 Task: Add the task  Add support for speech-to-text and text-to-speech conversion to the section Discovery in the project WorkWave and add a Due Date to the respective task as 2023/12/02.
Action: Mouse moved to (386, 230)
Screenshot: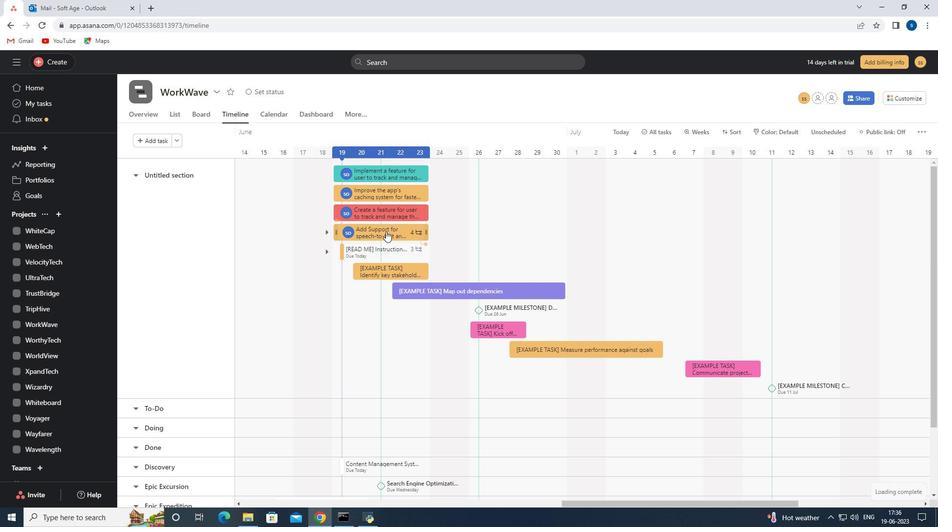 
Action: Mouse pressed left at (386, 230)
Screenshot: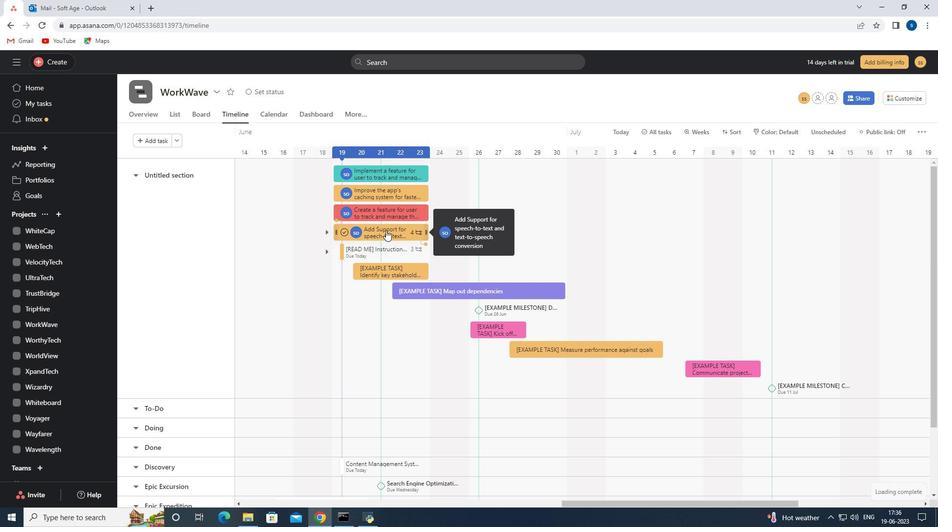 
Action: Mouse moved to (753, 246)
Screenshot: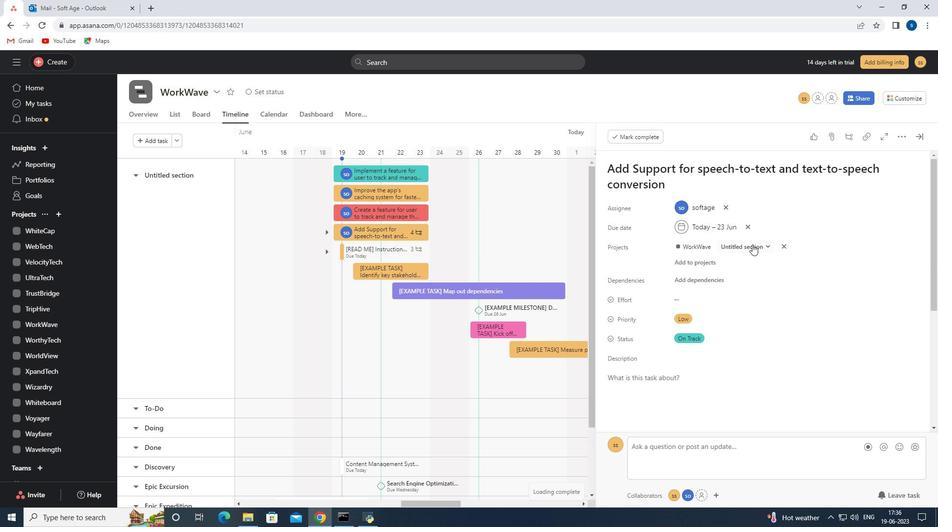
Action: Mouse pressed left at (753, 246)
Screenshot: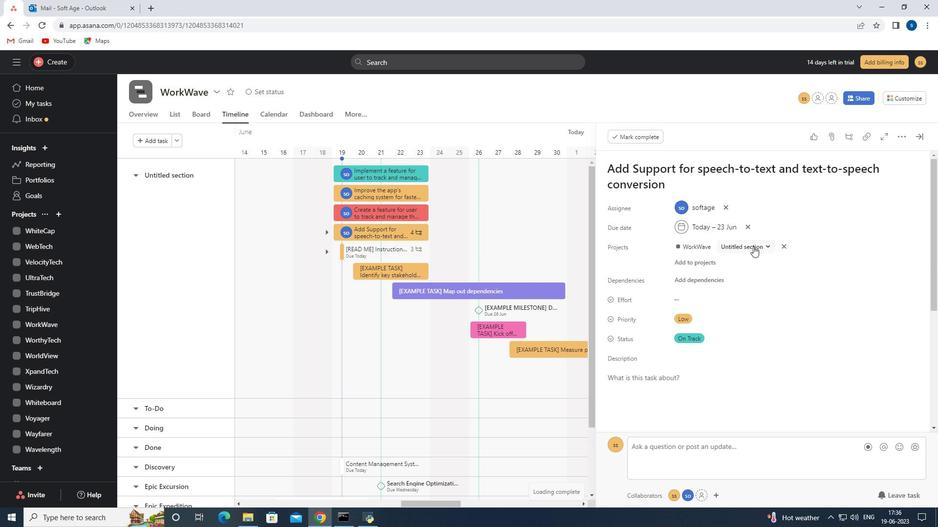 
Action: Mouse moved to (719, 340)
Screenshot: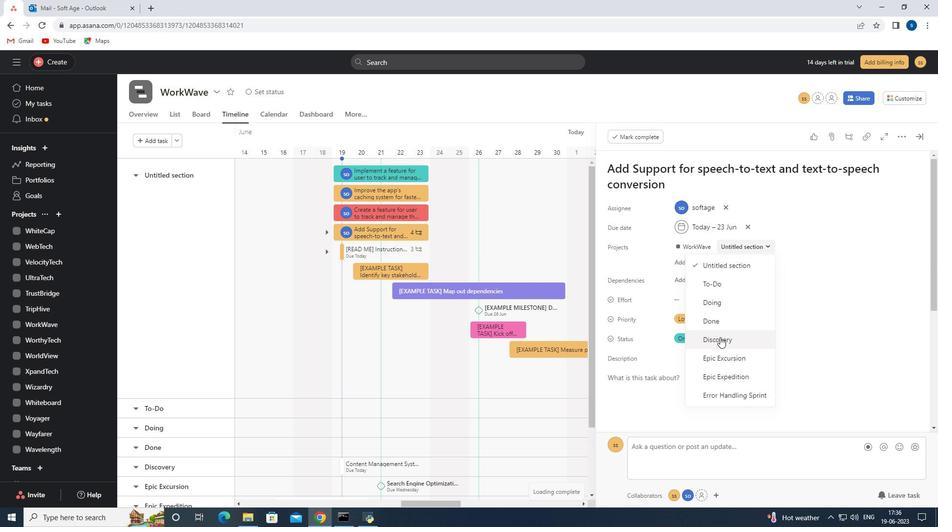 
Action: Mouse pressed left at (719, 340)
Screenshot: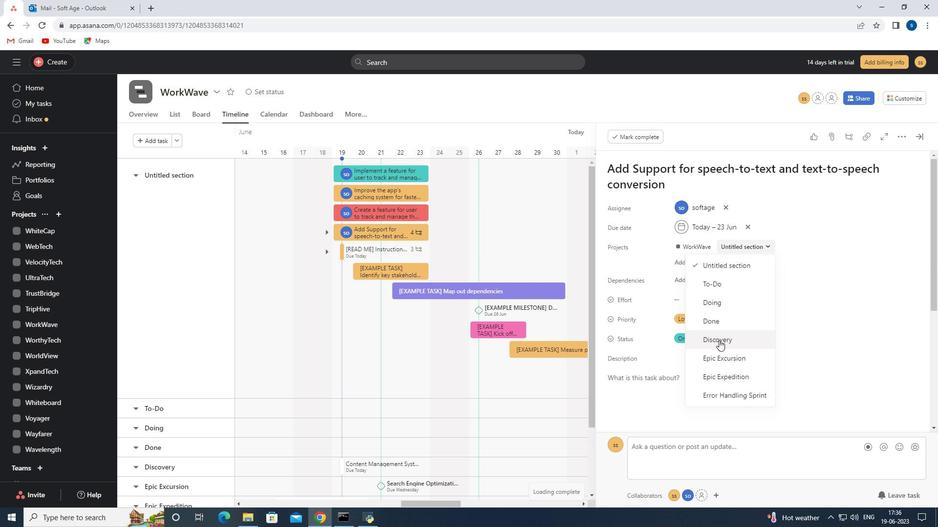 
Action: Mouse moved to (722, 227)
Screenshot: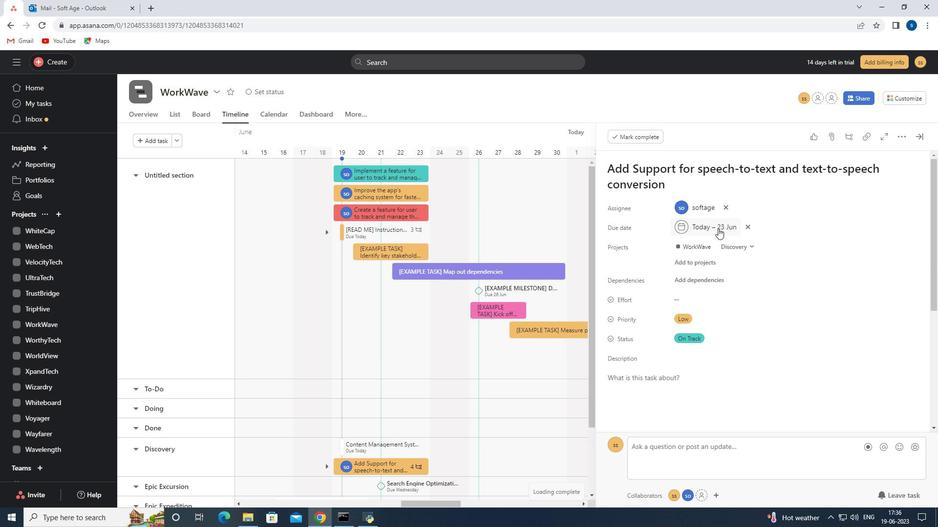 
Action: Mouse pressed left at (722, 227)
Screenshot: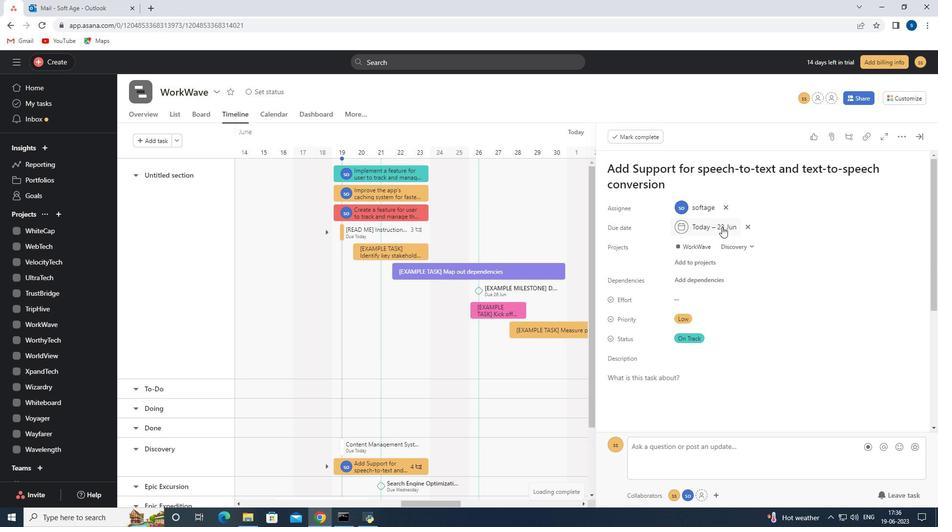 
Action: Mouse moved to (788, 252)
Screenshot: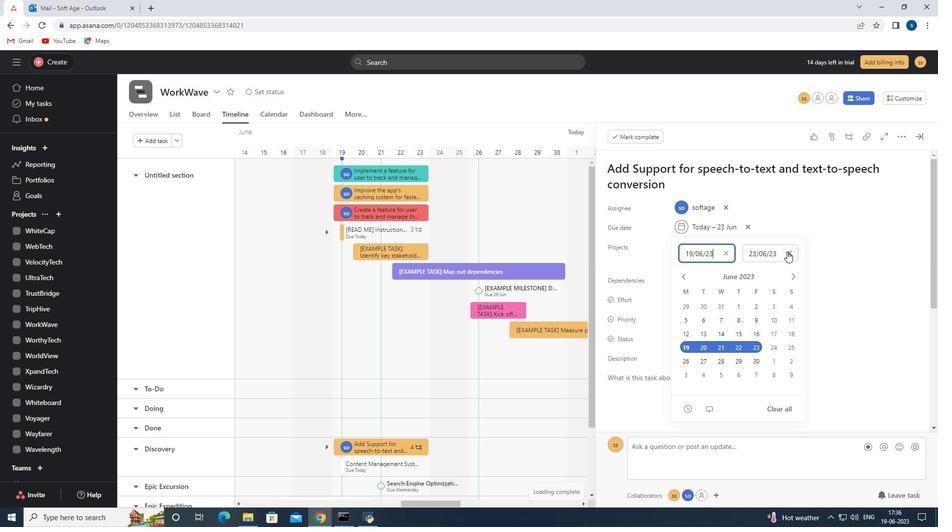 
Action: Mouse pressed left at (788, 252)
Screenshot: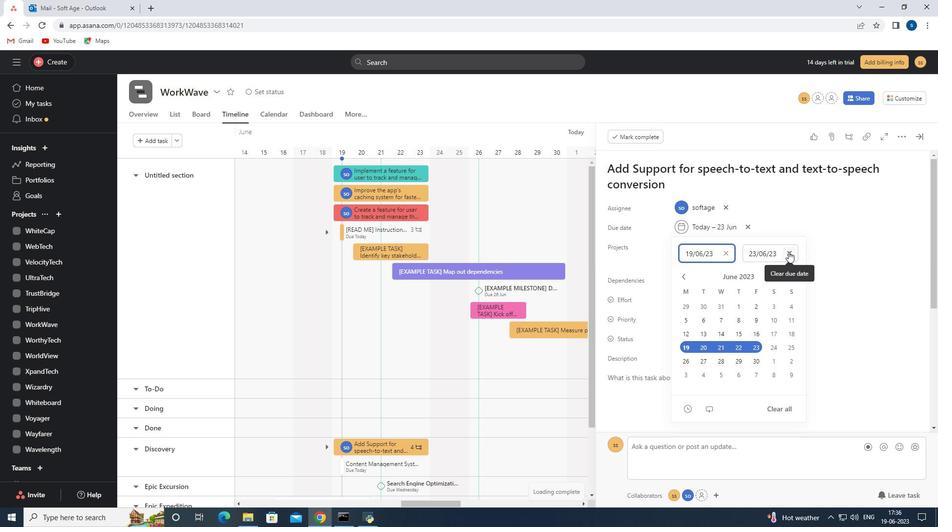 
Action: Mouse moved to (781, 253)
Screenshot: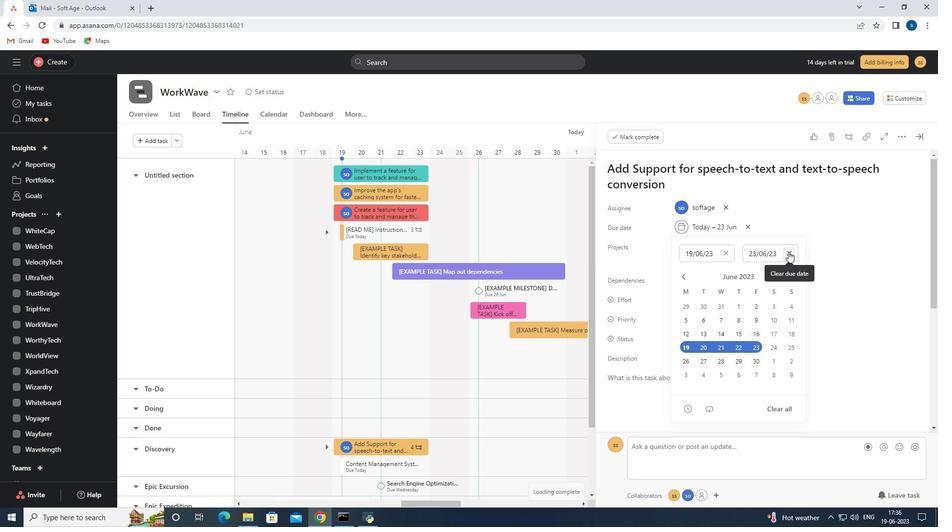 
Action: Key pressed 2023/12/03<Key.enter>
Screenshot: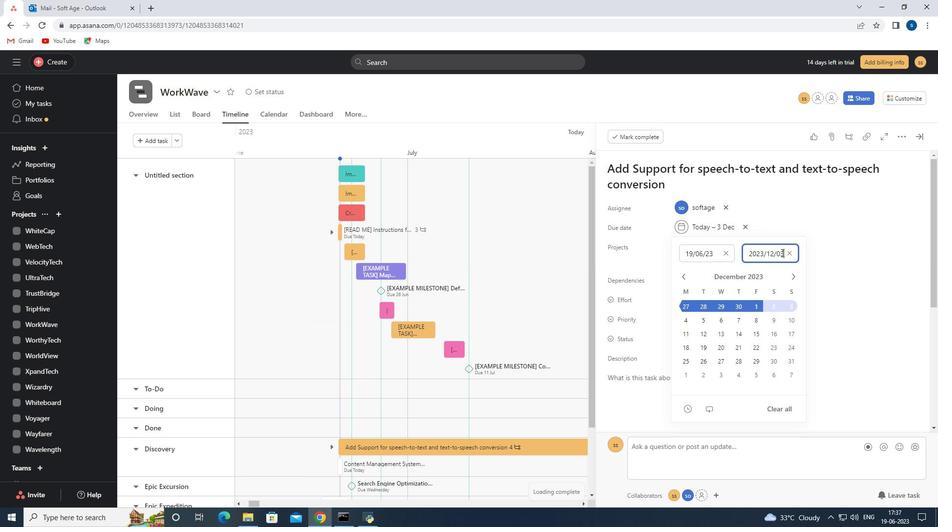 
Action: Mouse moved to (925, 134)
Screenshot: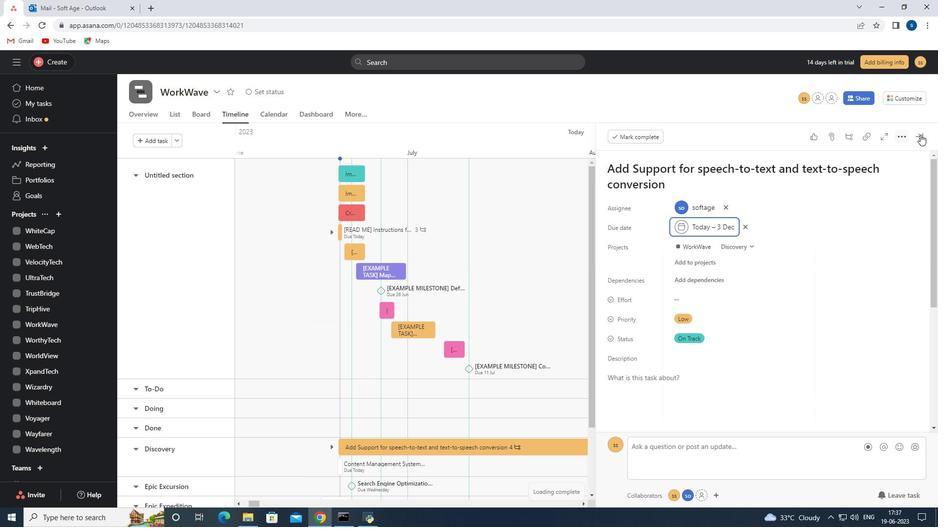 
Action: Mouse pressed left at (925, 134)
Screenshot: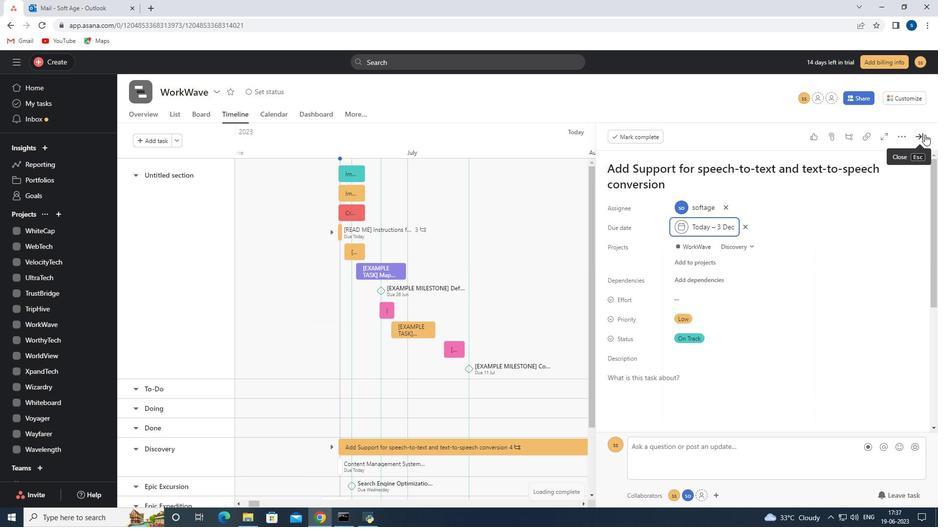 
Action: Mouse moved to (859, 154)
Screenshot: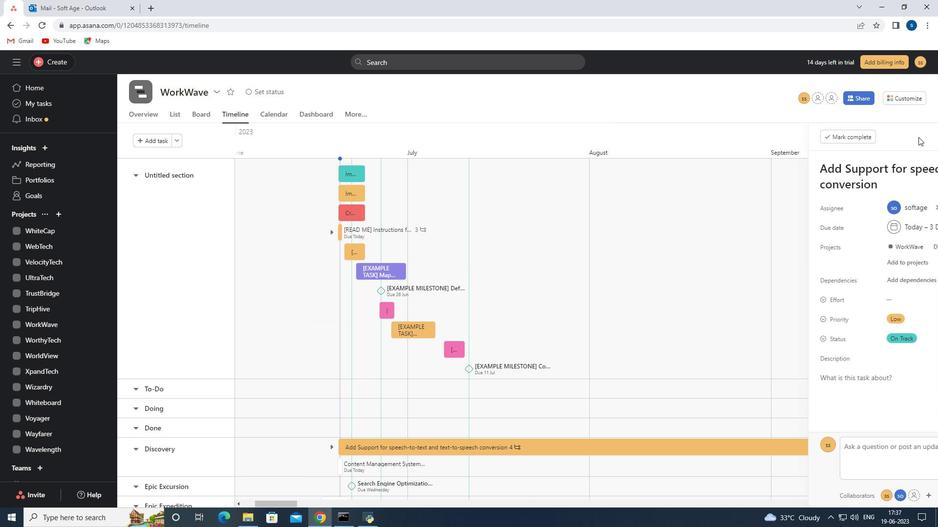 
